 Task: Change the ball color for the ball video filter to white.
Action: Mouse moved to (106, 13)
Screenshot: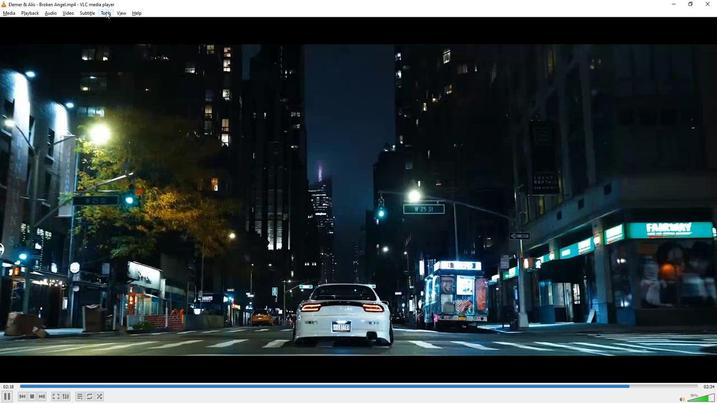 
Action: Mouse pressed left at (106, 13)
Screenshot: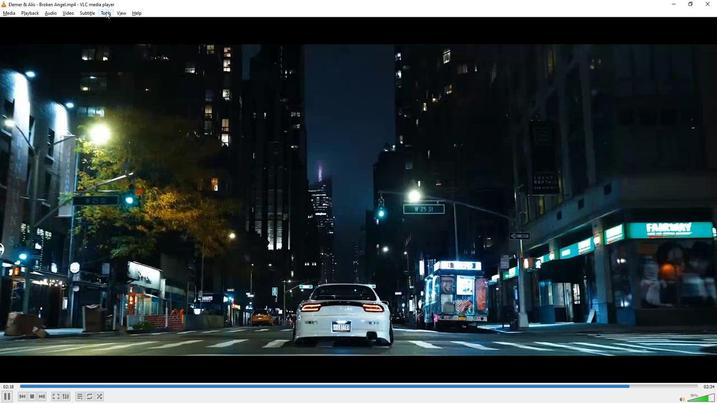 
Action: Mouse moved to (118, 102)
Screenshot: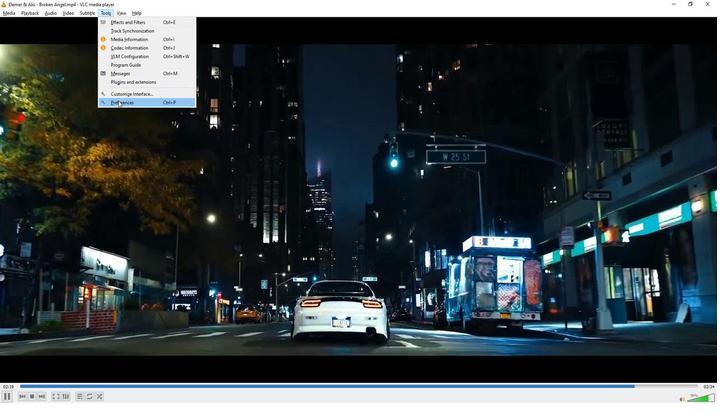 
Action: Mouse pressed left at (118, 102)
Screenshot: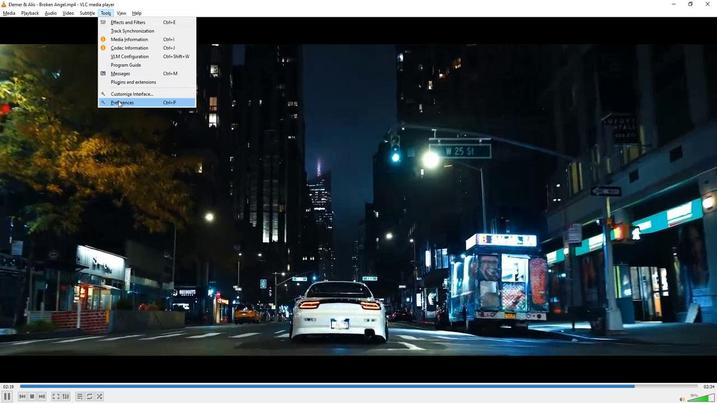 
Action: Mouse moved to (158, 318)
Screenshot: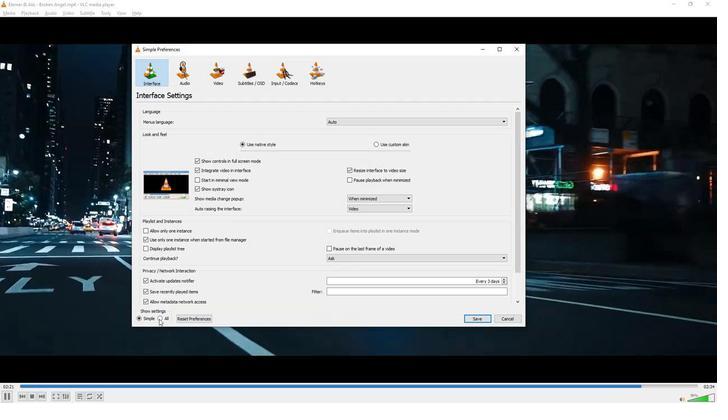 
Action: Mouse pressed left at (158, 318)
Screenshot: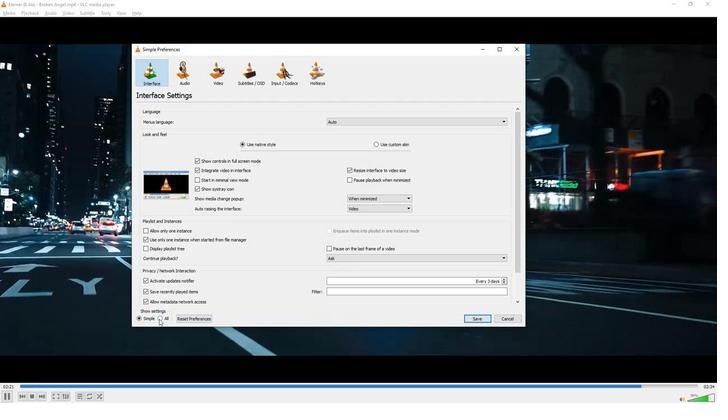 
Action: Mouse moved to (167, 254)
Screenshot: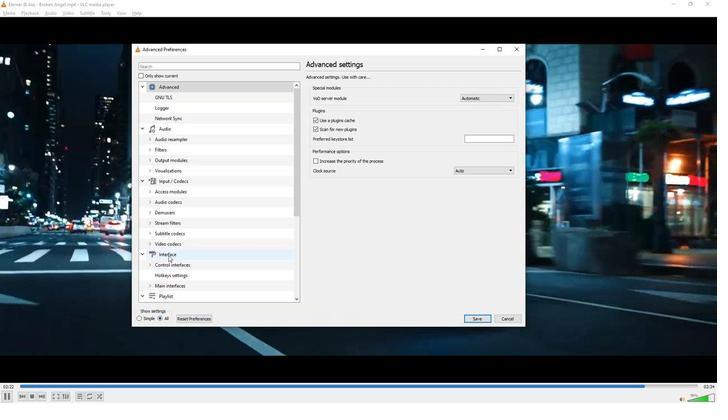 
Action: Mouse scrolled (167, 254) with delta (0, 0)
Screenshot: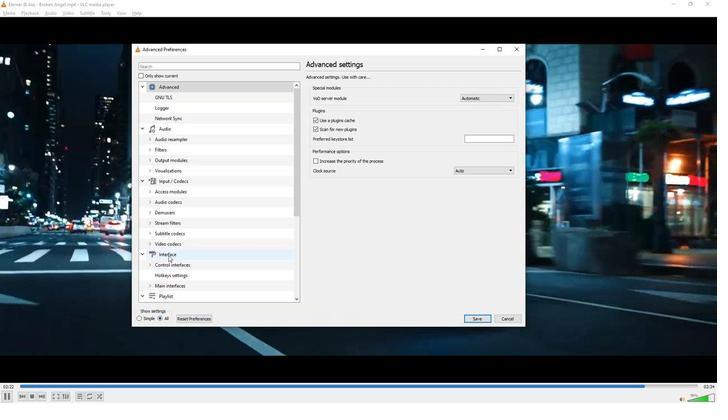 
Action: Mouse moved to (167, 254)
Screenshot: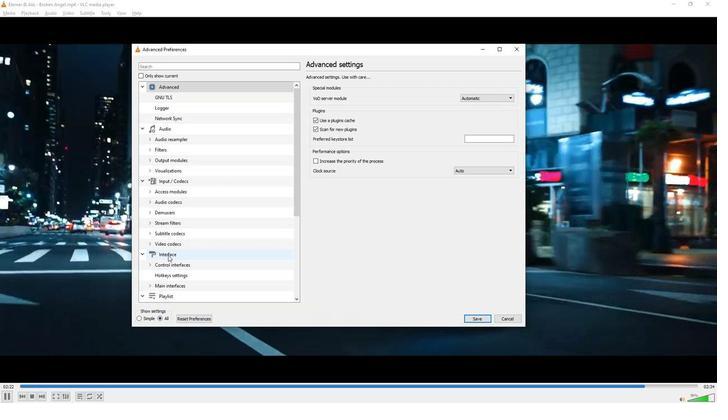 
Action: Mouse scrolled (167, 254) with delta (0, 0)
Screenshot: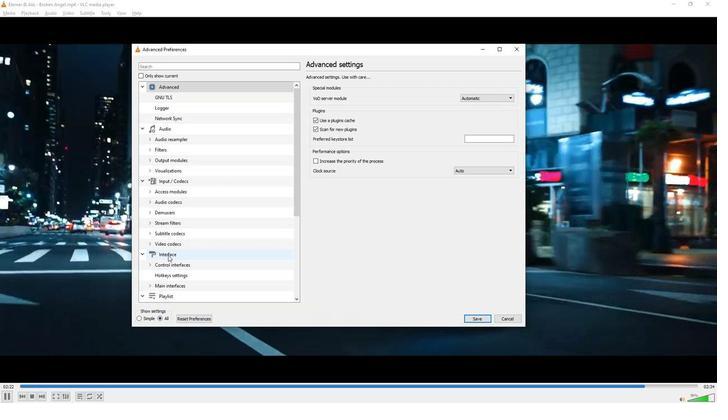 
Action: Mouse scrolled (167, 254) with delta (0, 0)
Screenshot: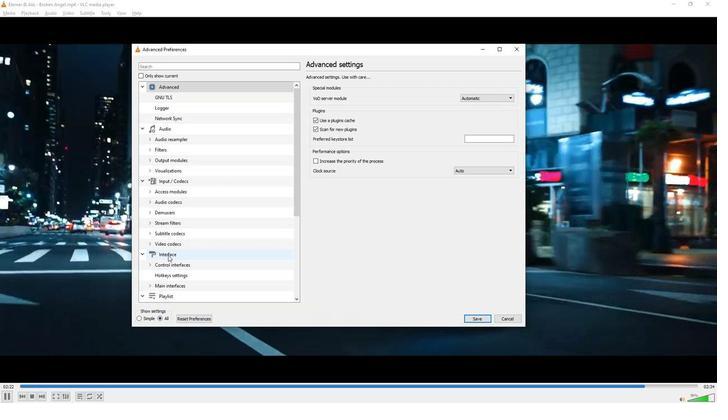 
Action: Mouse scrolled (167, 254) with delta (0, 0)
Screenshot: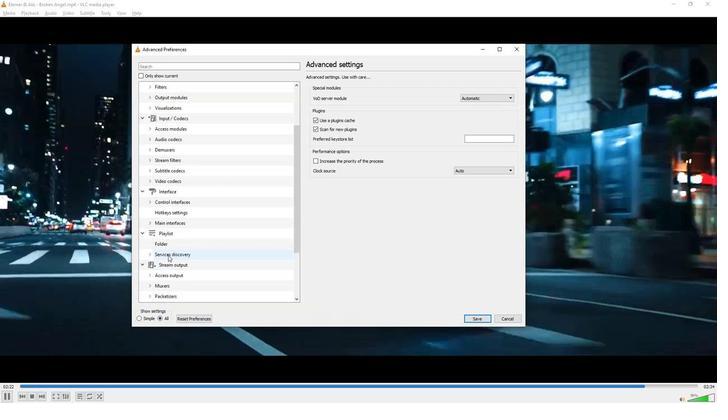 
Action: Mouse scrolled (167, 254) with delta (0, 0)
Screenshot: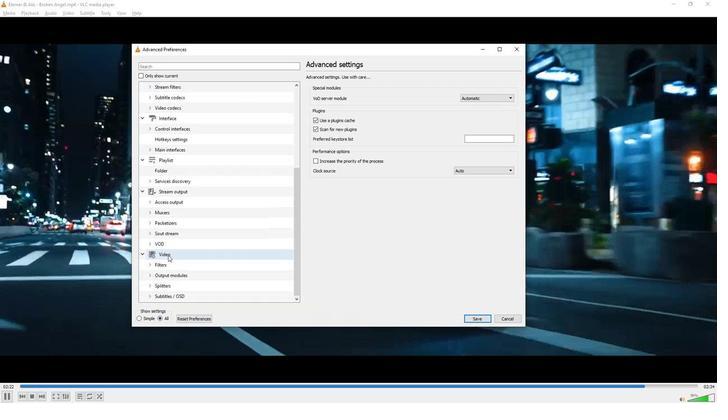 
Action: Mouse scrolled (167, 254) with delta (0, 0)
Screenshot: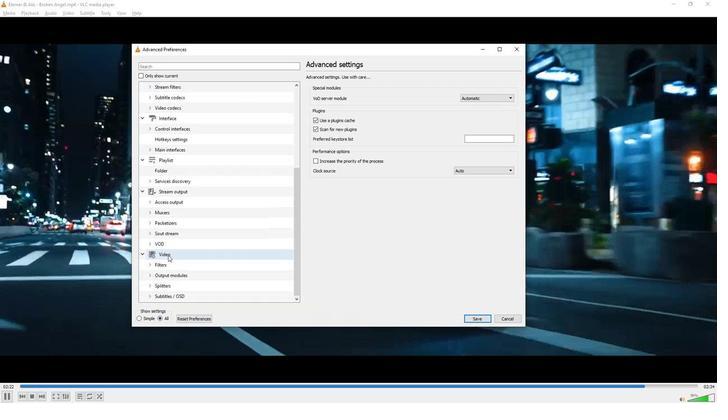 
Action: Mouse scrolled (167, 254) with delta (0, 0)
Screenshot: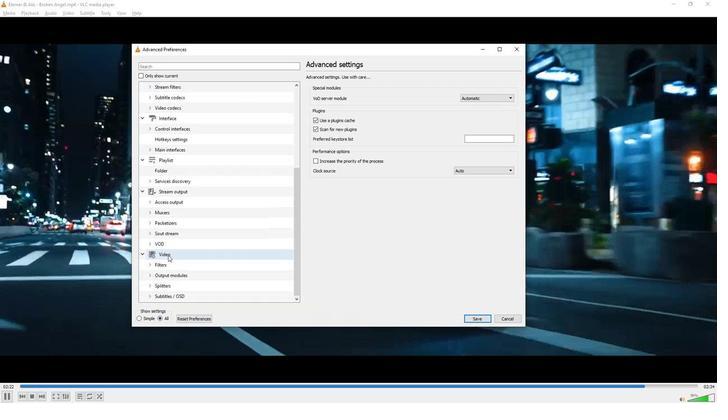 
Action: Mouse moved to (148, 266)
Screenshot: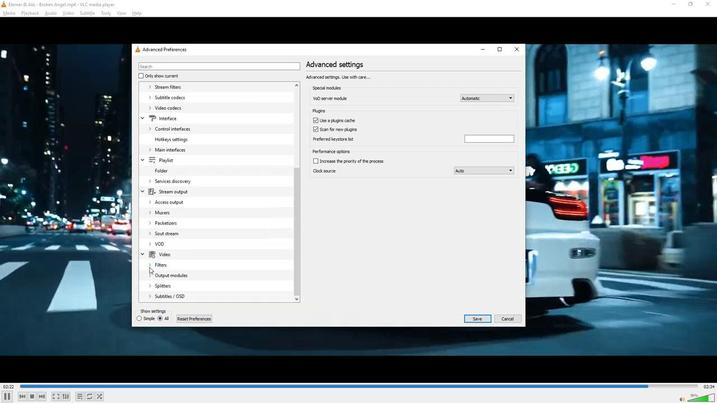 
Action: Mouse pressed left at (148, 266)
Screenshot: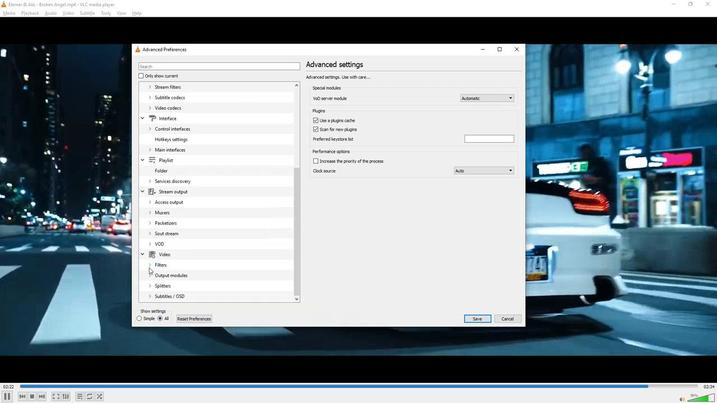 
Action: Mouse moved to (162, 264)
Screenshot: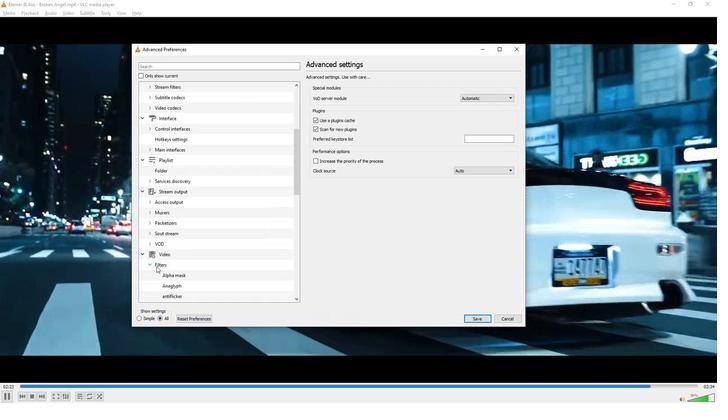 
Action: Mouse scrolled (162, 263) with delta (0, 0)
Screenshot: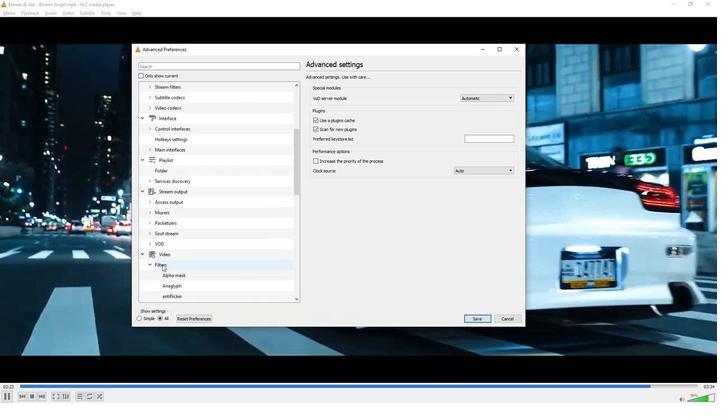
Action: Mouse scrolled (162, 263) with delta (0, 0)
Screenshot: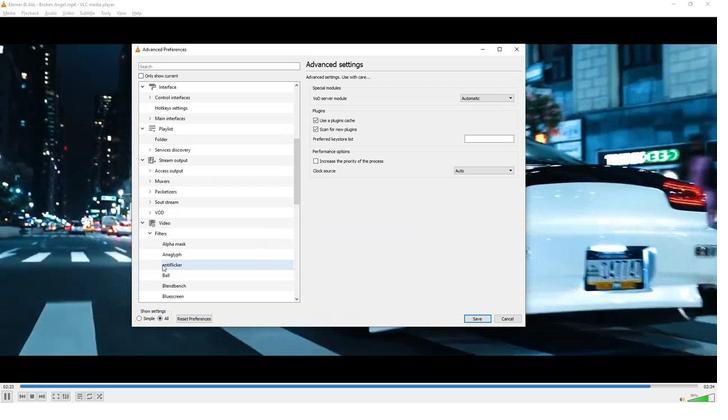 
Action: Mouse moved to (172, 243)
Screenshot: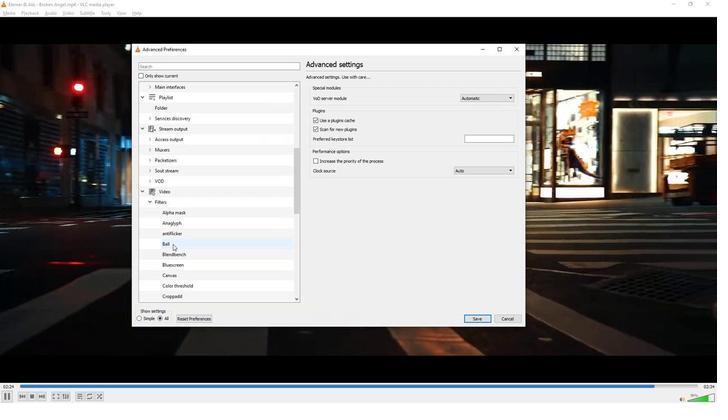 
Action: Mouse pressed left at (172, 243)
Screenshot: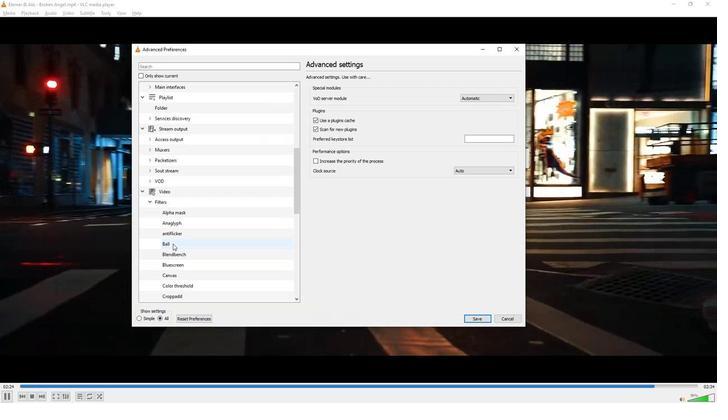
Action: Mouse moved to (510, 87)
Screenshot: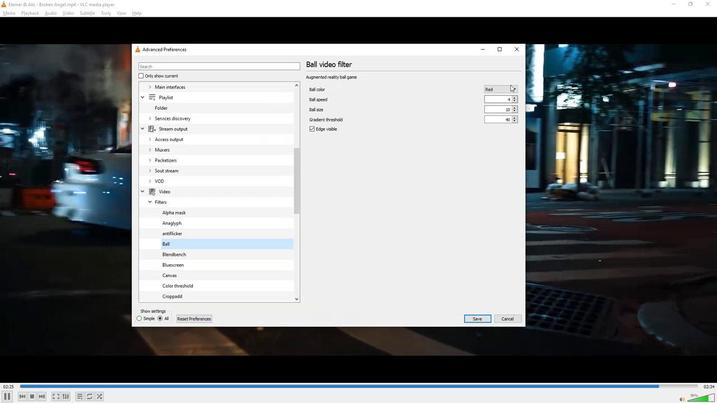
Action: Mouse pressed left at (510, 87)
Screenshot: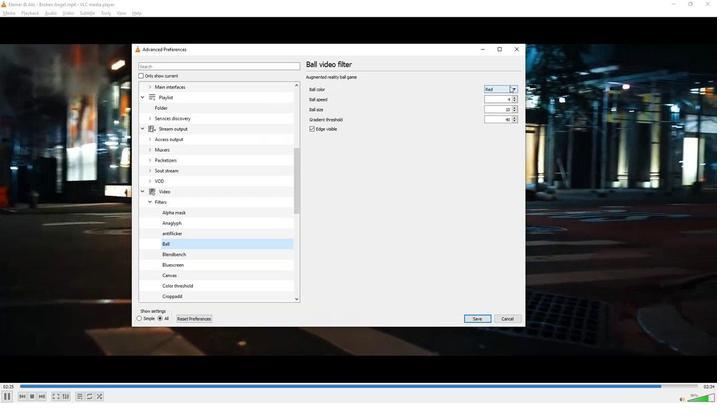 
Action: Mouse moved to (502, 111)
Screenshot: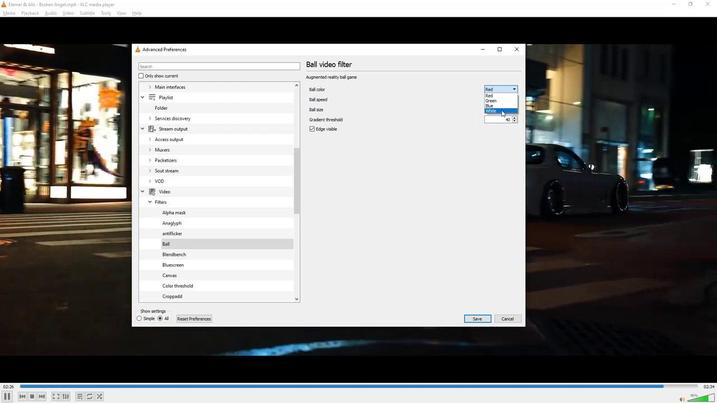 
Action: Mouse pressed left at (502, 111)
Screenshot: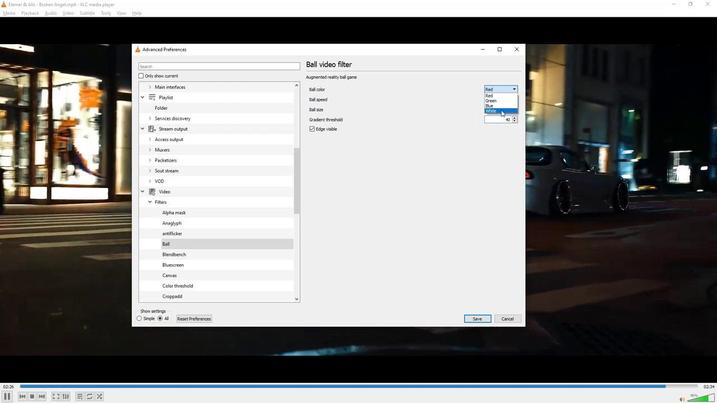 
Action: Mouse moved to (450, 163)
Screenshot: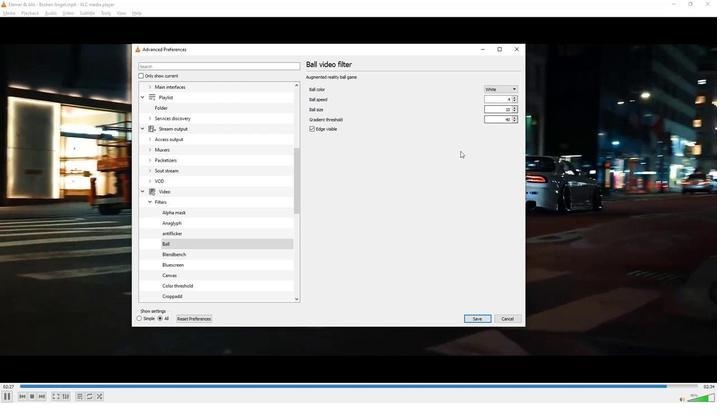
